 Task: Add the task  Create a new online platform for online personal shopping services to the section Flying Finish in the project BellRise and add a Due Date to the respective task as 2023/12/14
Action: Mouse moved to (458, 288)
Screenshot: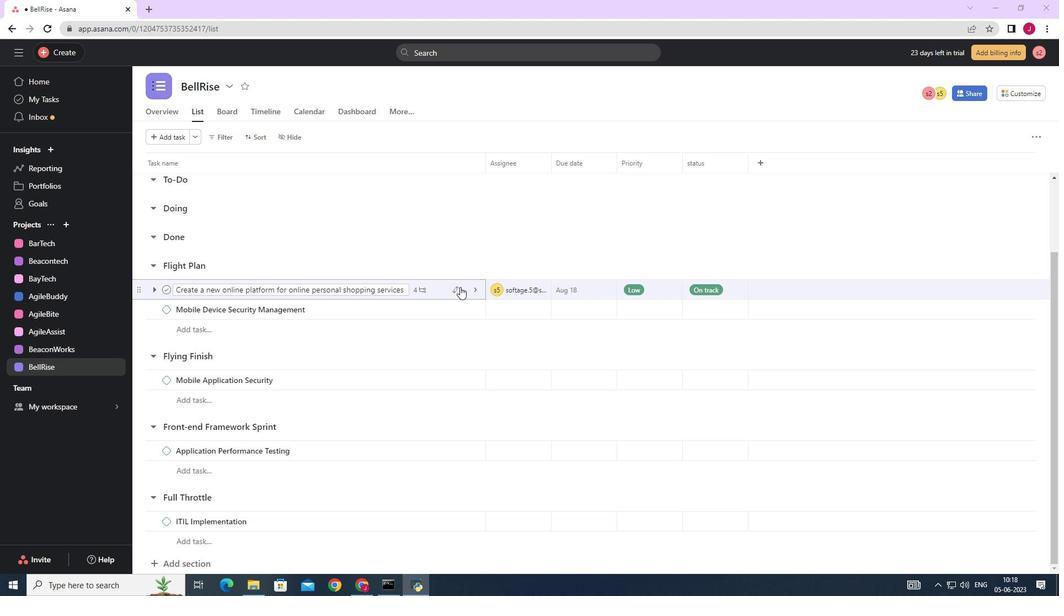 
Action: Mouse pressed left at (458, 288)
Screenshot: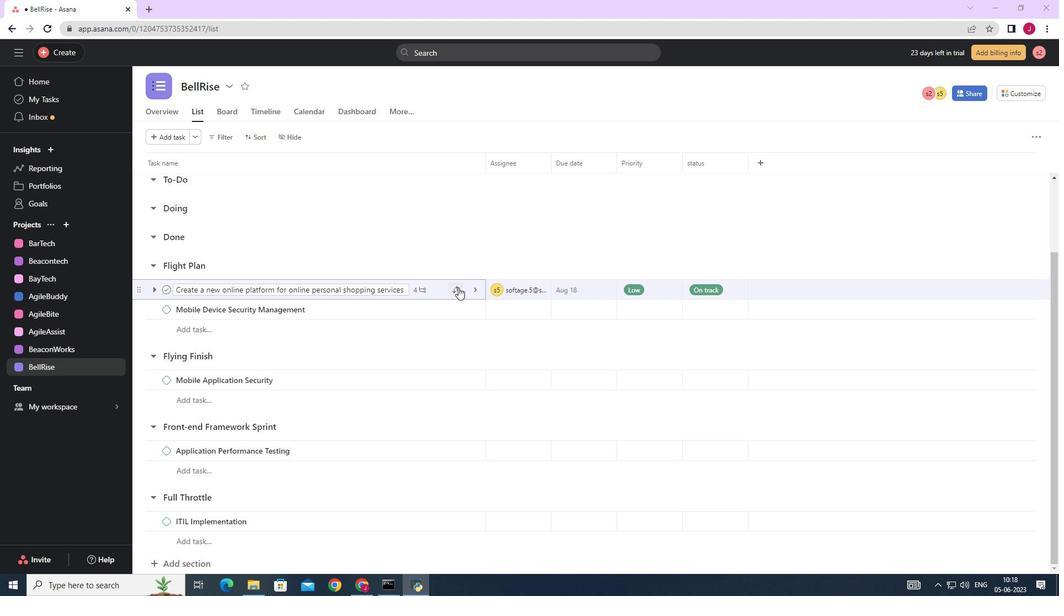 
Action: Mouse moved to (392, 432)
Screenshot: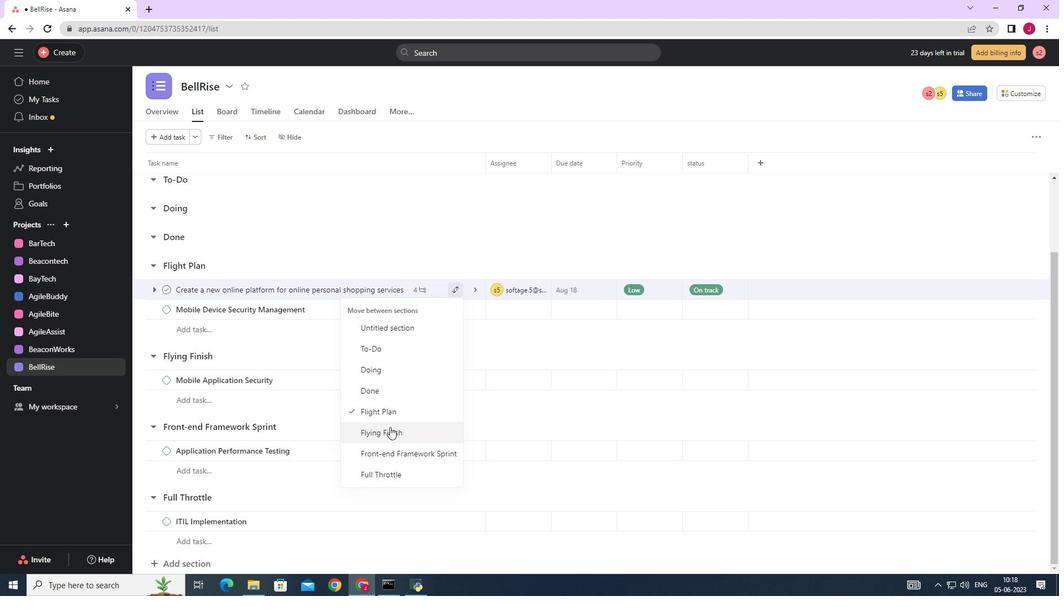 
Action: Mouse pressed left at (392, 432)
Screenshot: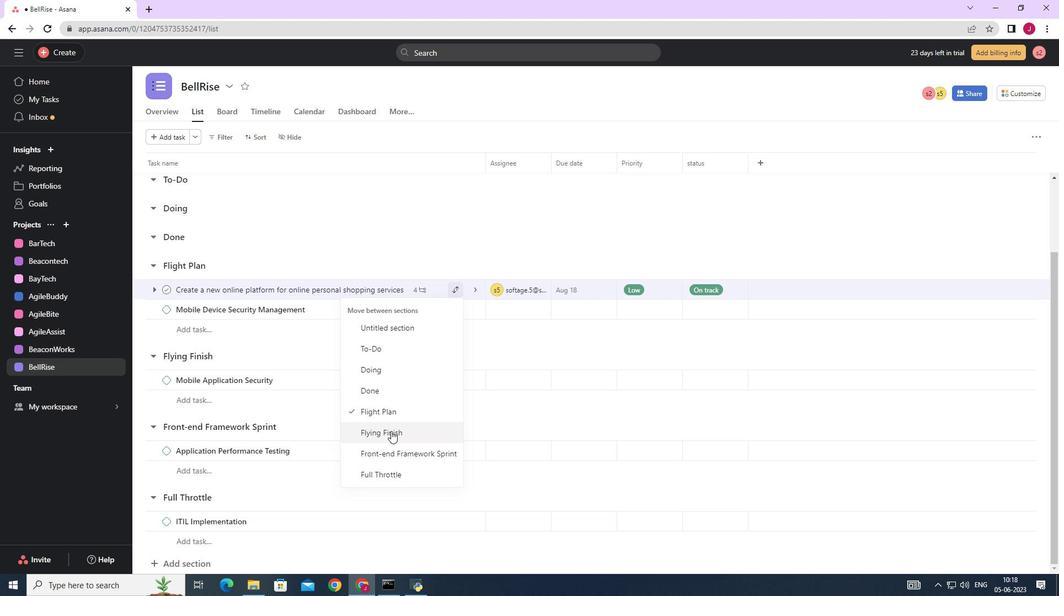 
Action: Mouse moved to (609, 358)
Screenshot: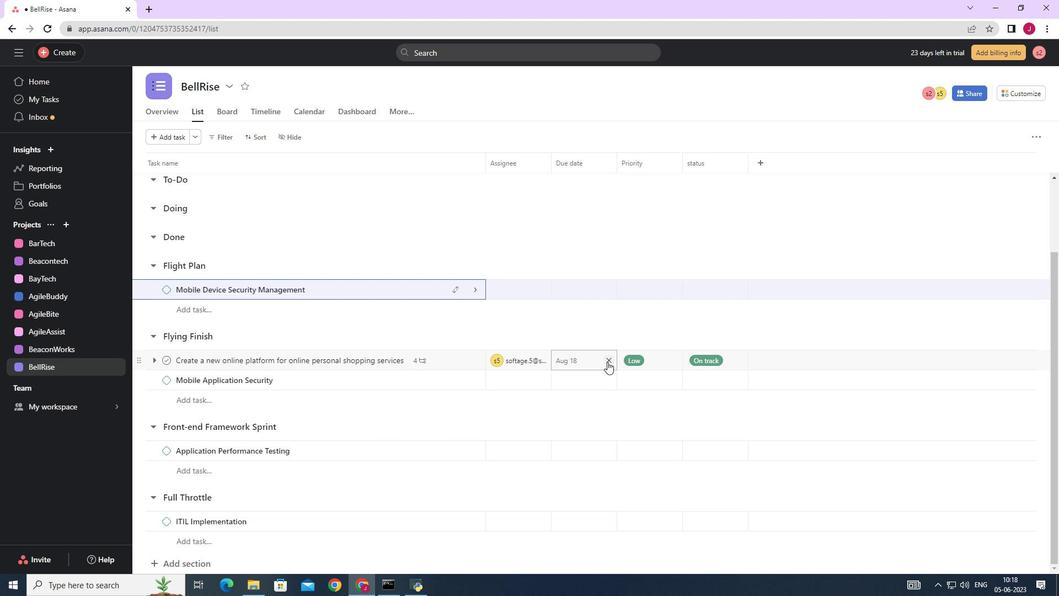 
Action: Mouse pressed left at (609, 358)
Screenshot: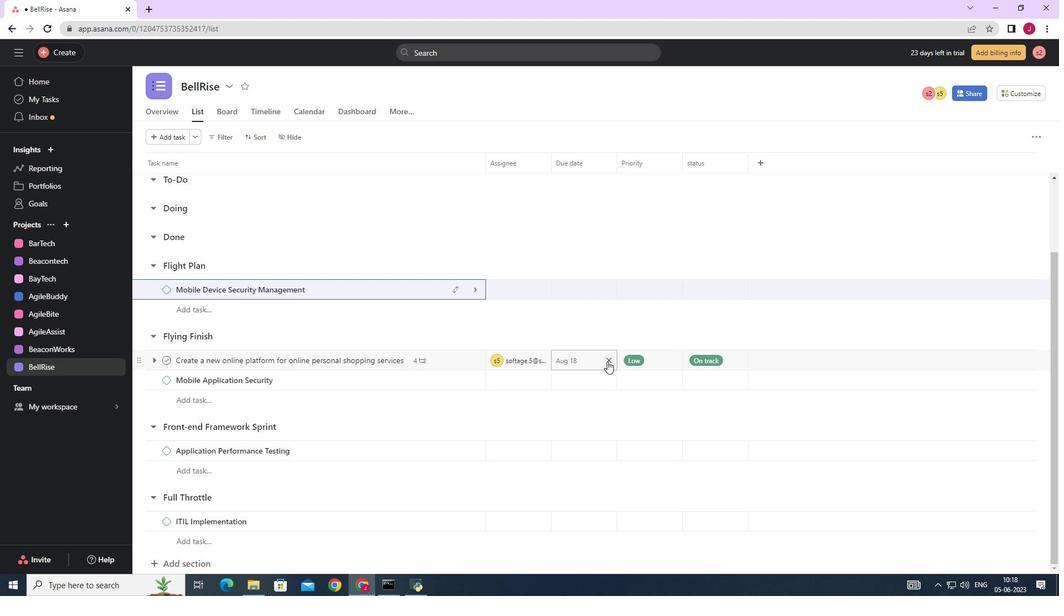
Action: Mouse moved to (582, 361)
Screenshot: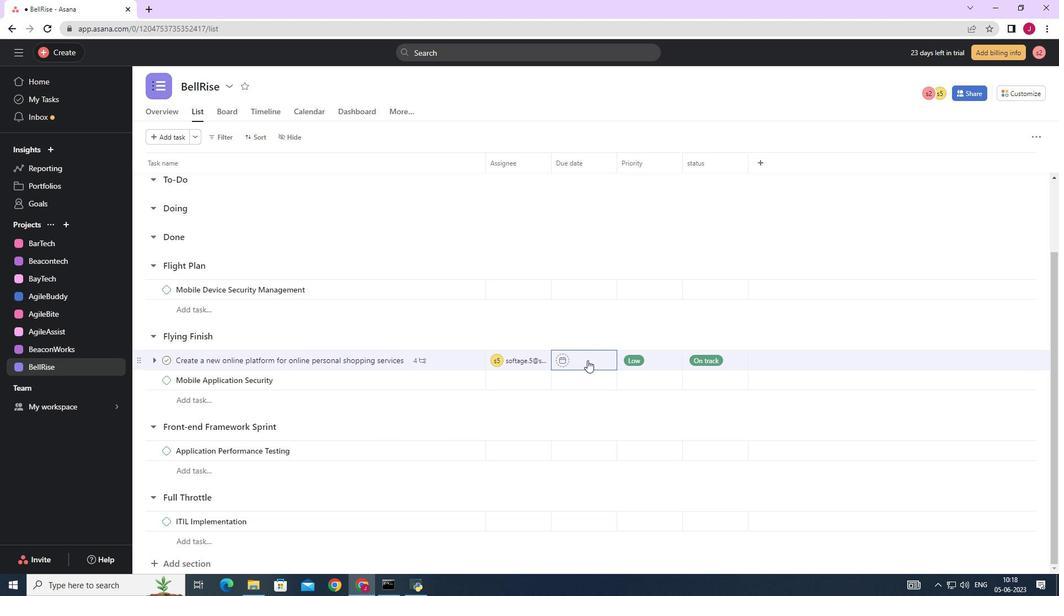 
Action: Mouse pressed left at (582, 361)
Screenshot: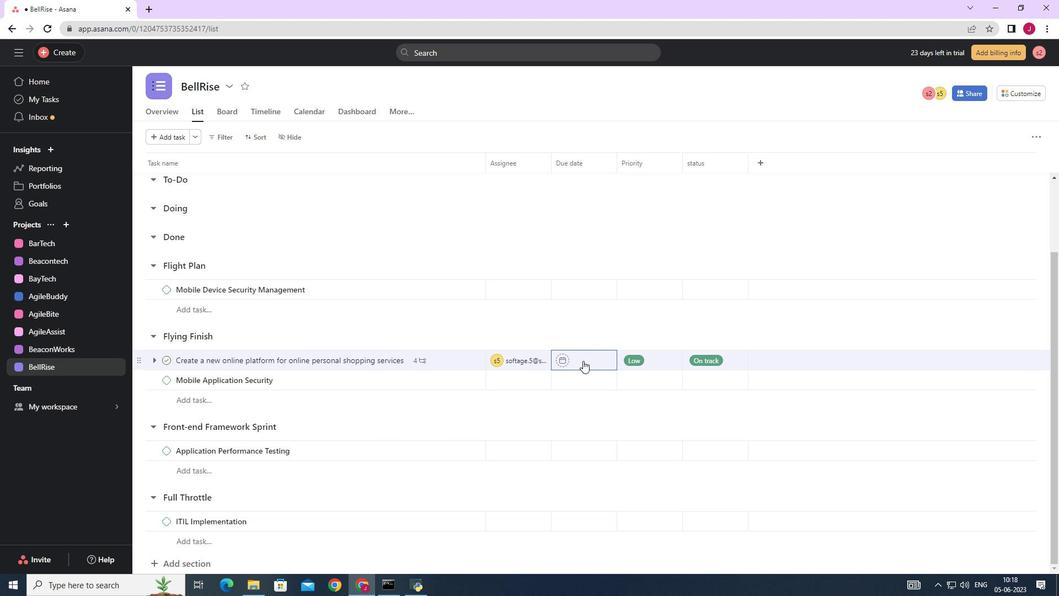 
Action: Mouse moved to (694, 184)
Screenshot: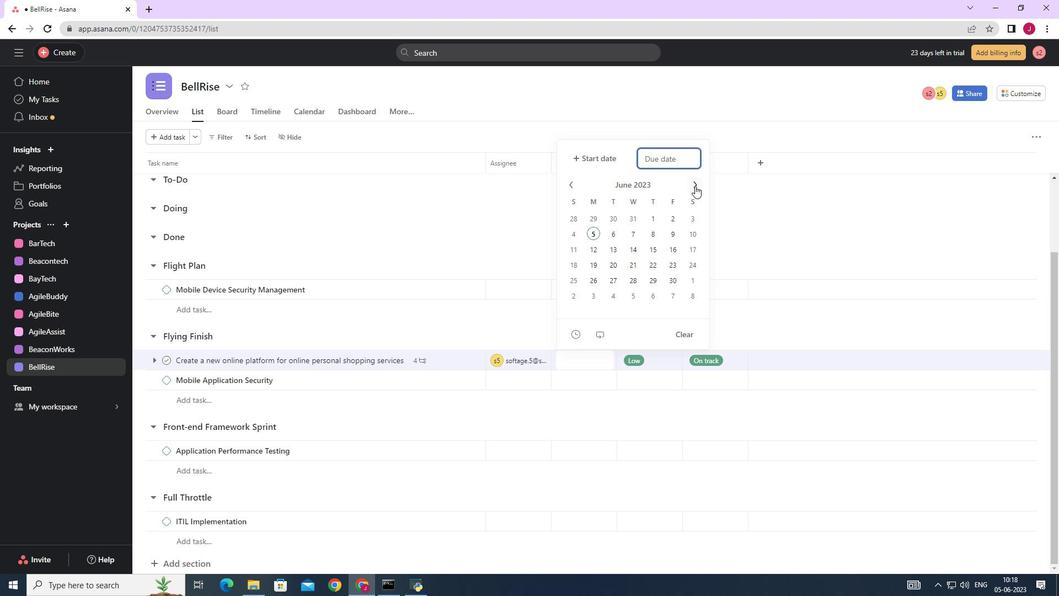 
Action: Mouse pressed left at (694, 184)
Screenshot: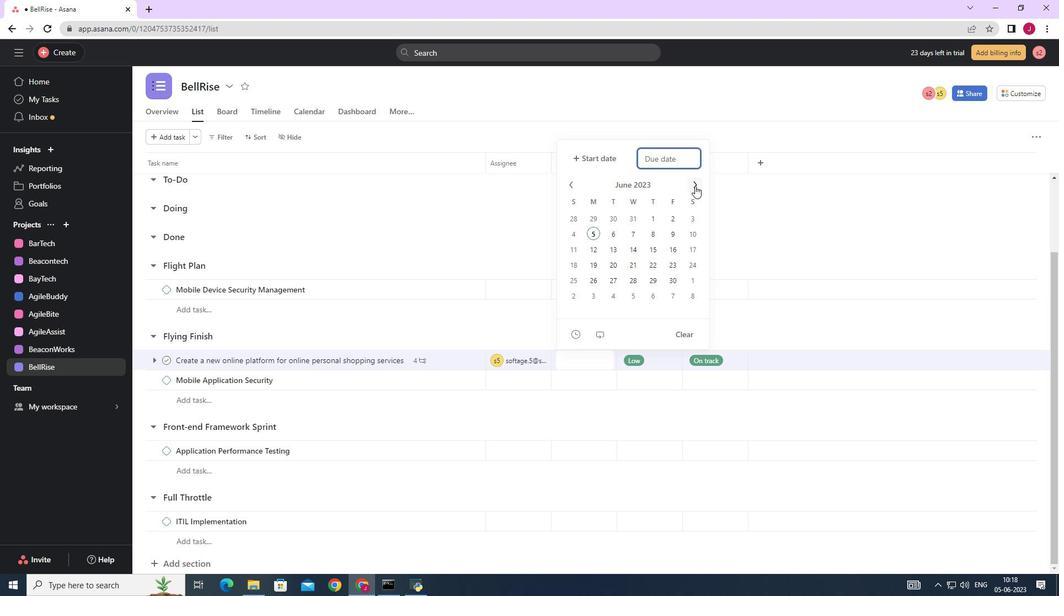 
Action: Mouse pressed left at (694, 184)
Screenshot: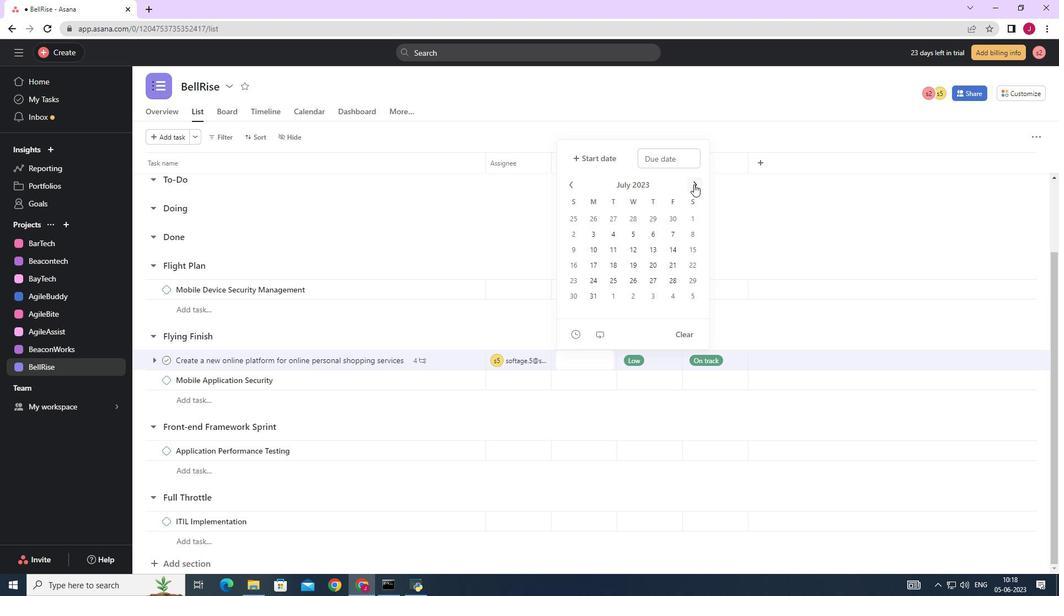 
Action: Mouse pressed left at (694, 184)
Screenshot: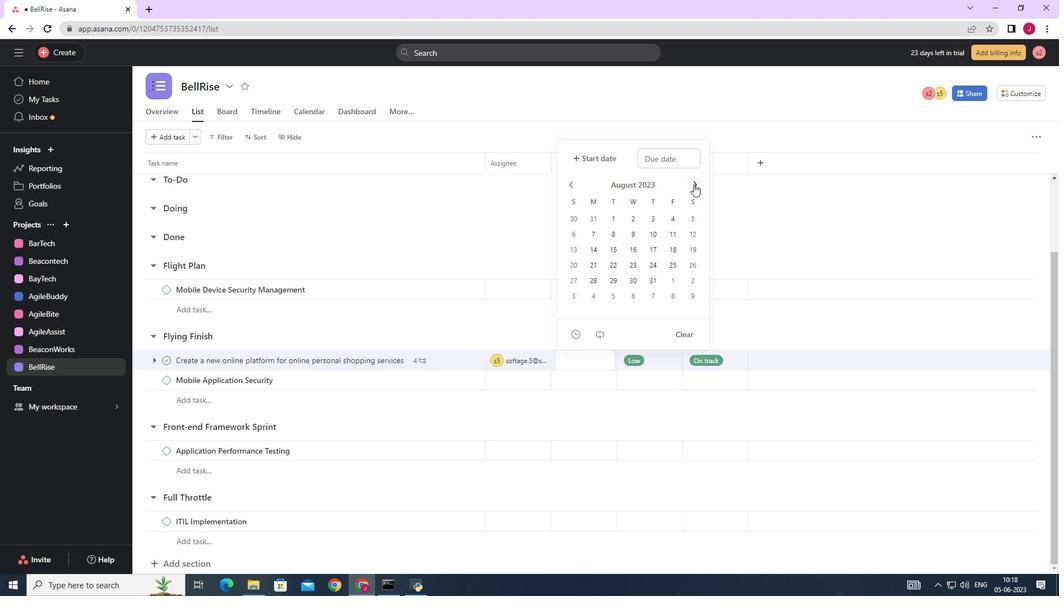 
Action: Mouse pressed left at (694, 184)
Screenshot: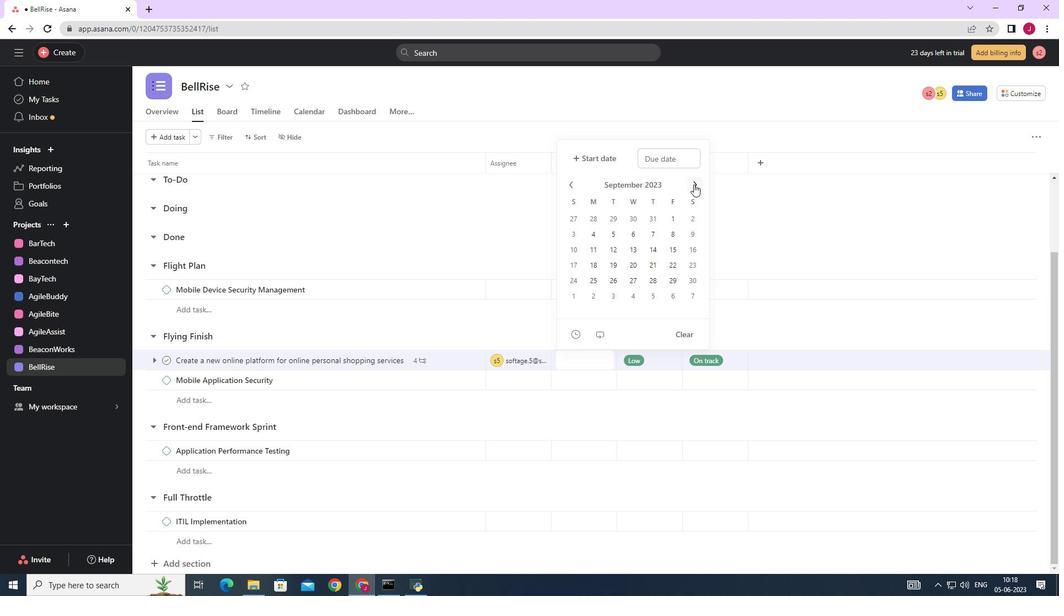 
Action: Mouse pressed left at (694, 184)
Screenshot: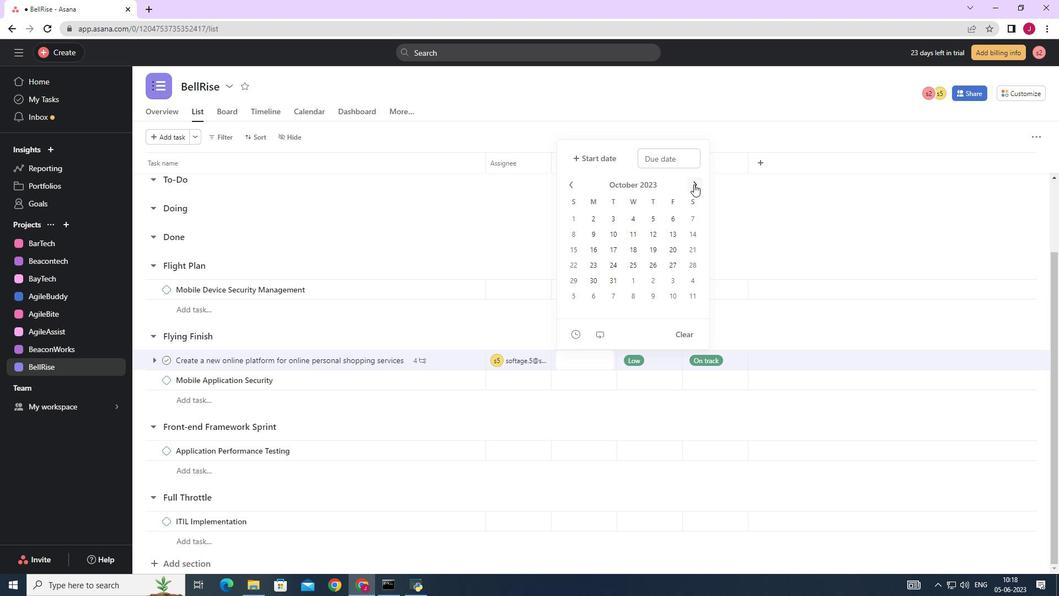 
Action: Mouse pressed left at (694, 184)
Screenshot: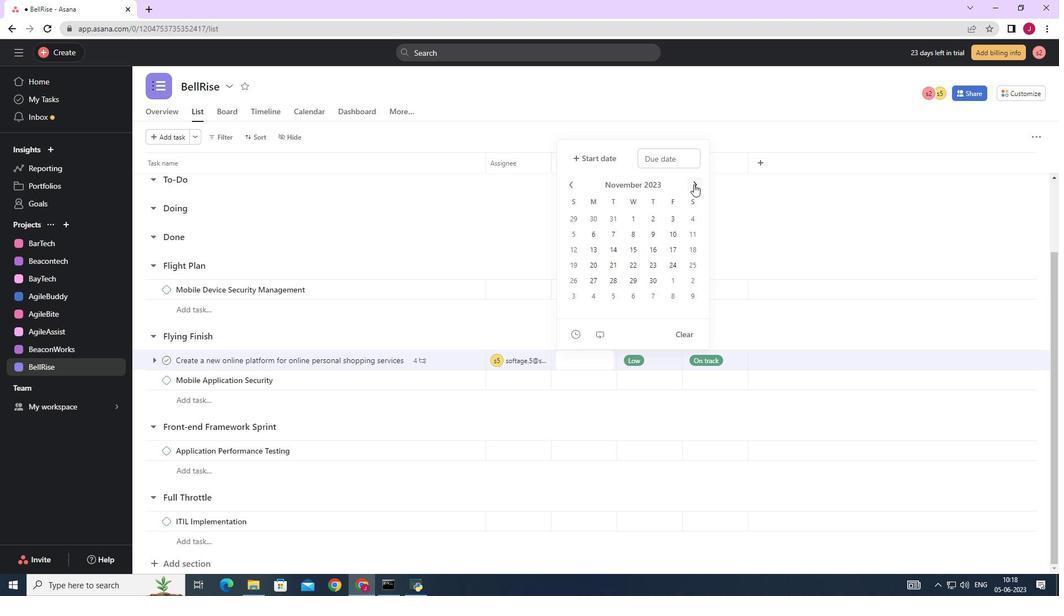 
Action: Mouse moved to (649, 247)
Screenshot: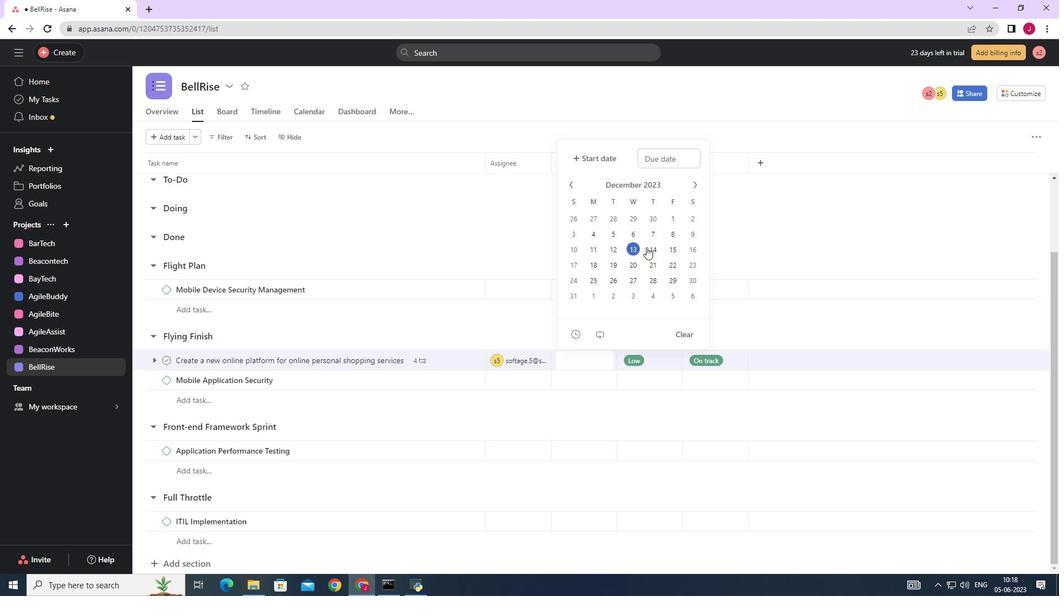 
Action: Mouse pressed left at (649, 247)
Screenshot: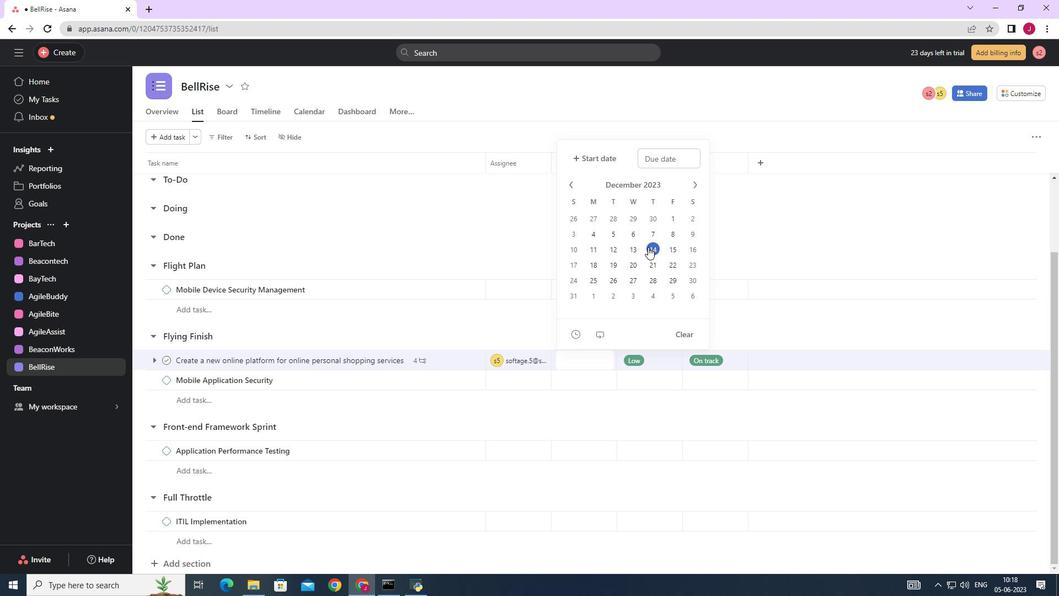 
Action: Mouse moved to (896, 230)
Screenshot: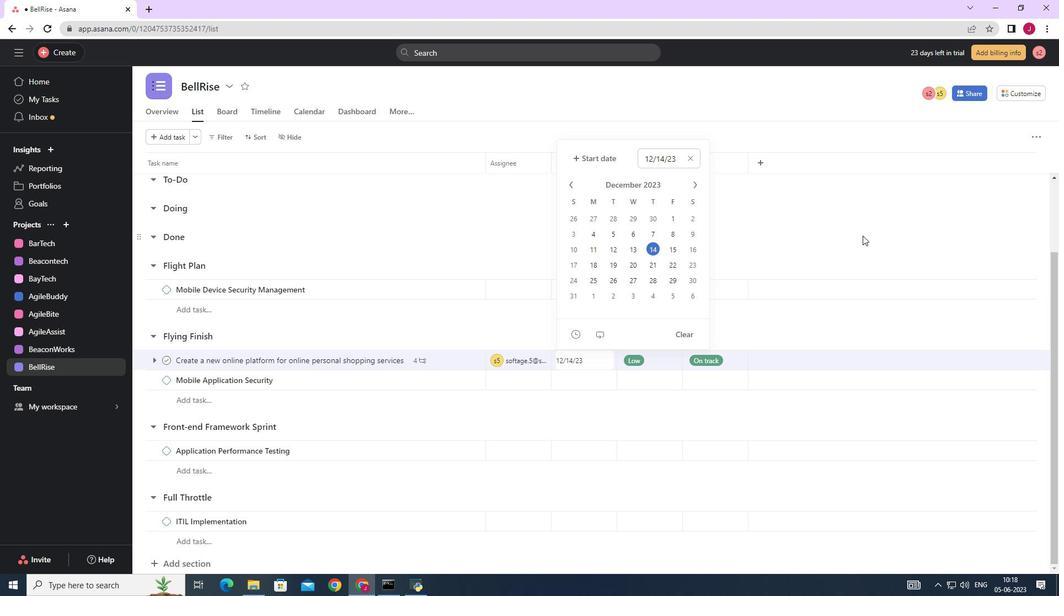 
Action: Mouse pressed left at (896, 230)
Screenshot: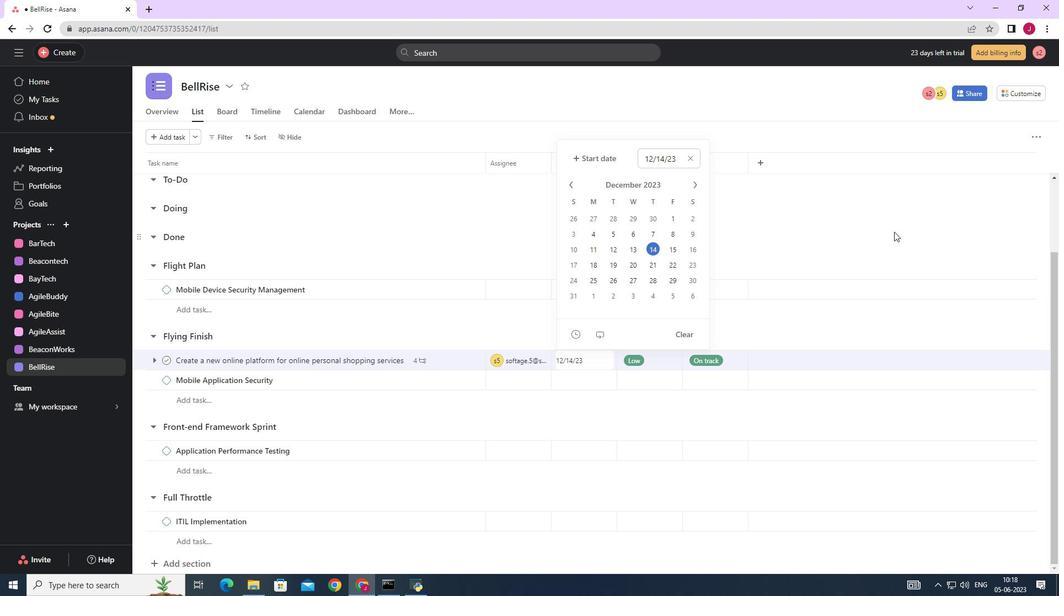 
Action: Mouse moved to (864, 219)
Screenshot: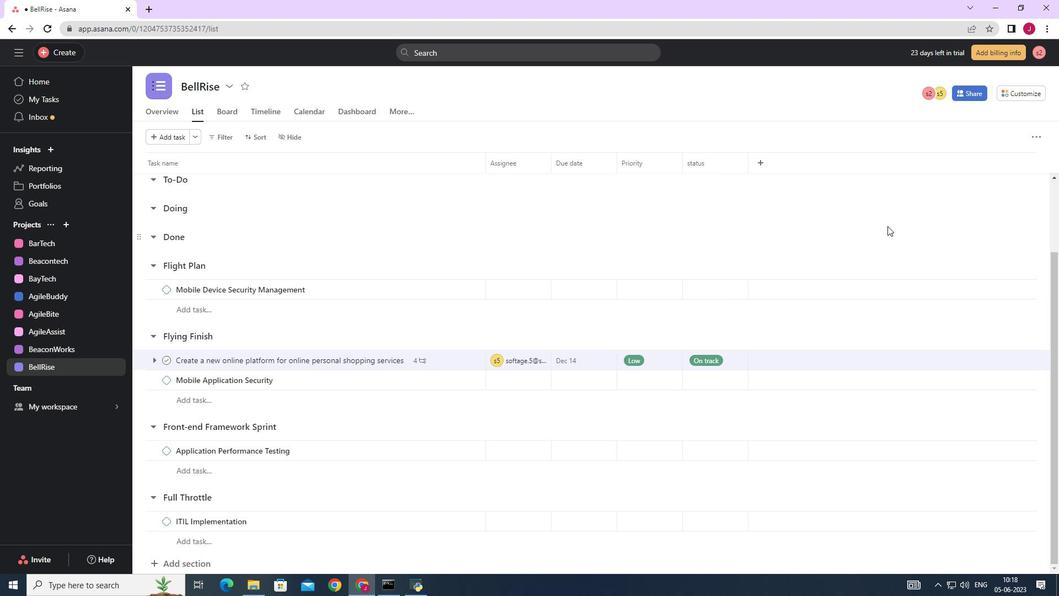 
